 Task: Use Watercolor Short Effect in this video Movie B.mp4
Action: Mouse moved to (285, 32)
Screenshot: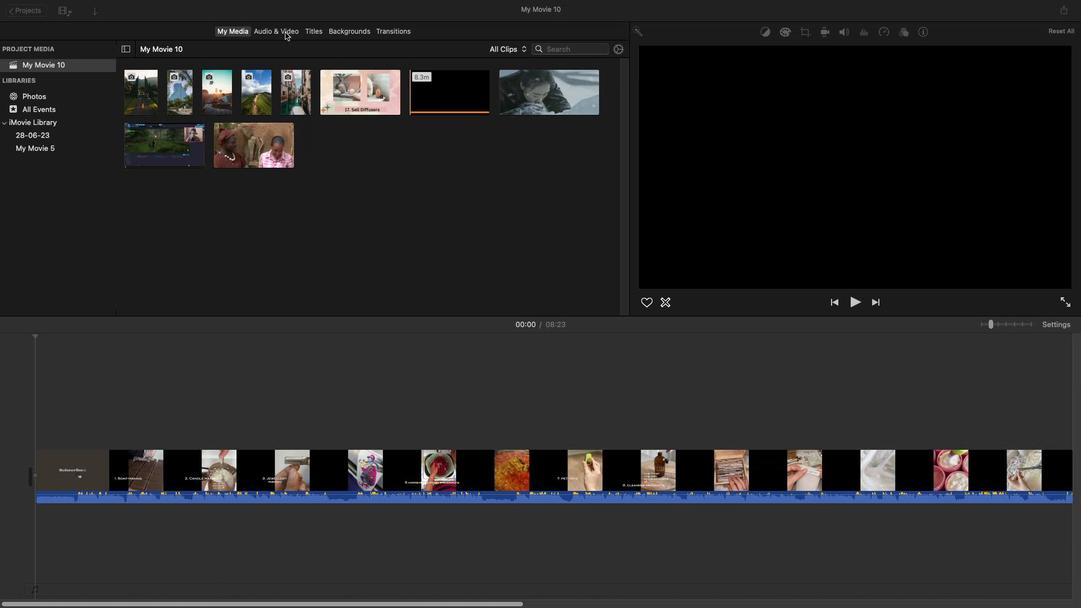 
Action: Mouse pressed left at (285, 32)
Screenshot: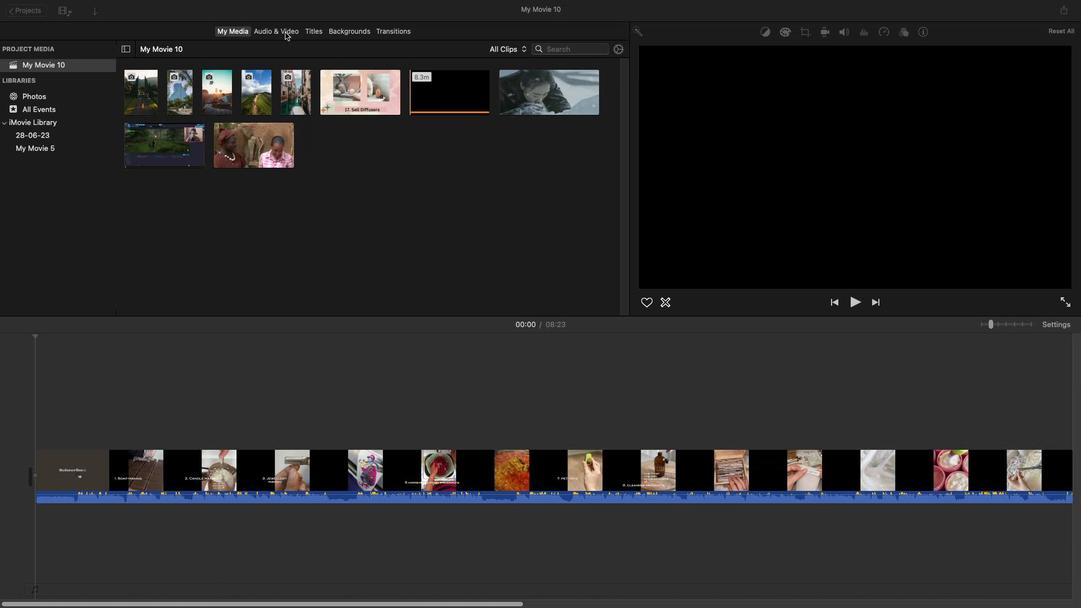 
Action: Mouse moved to (183, 245)
Screenshot: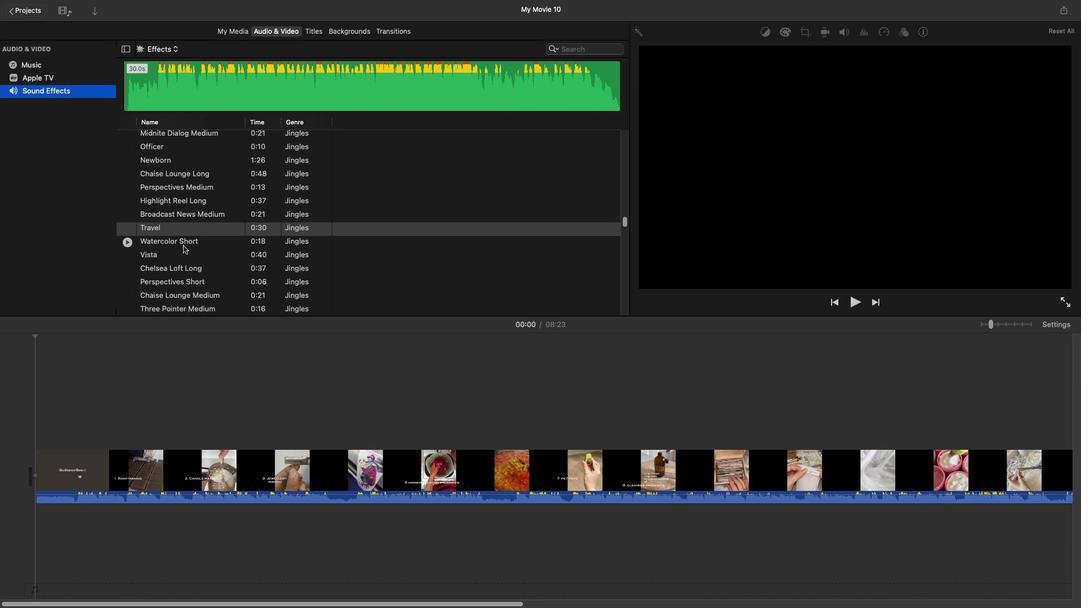 
Action: Mouse pressed left at (183, 245)
Screenshot: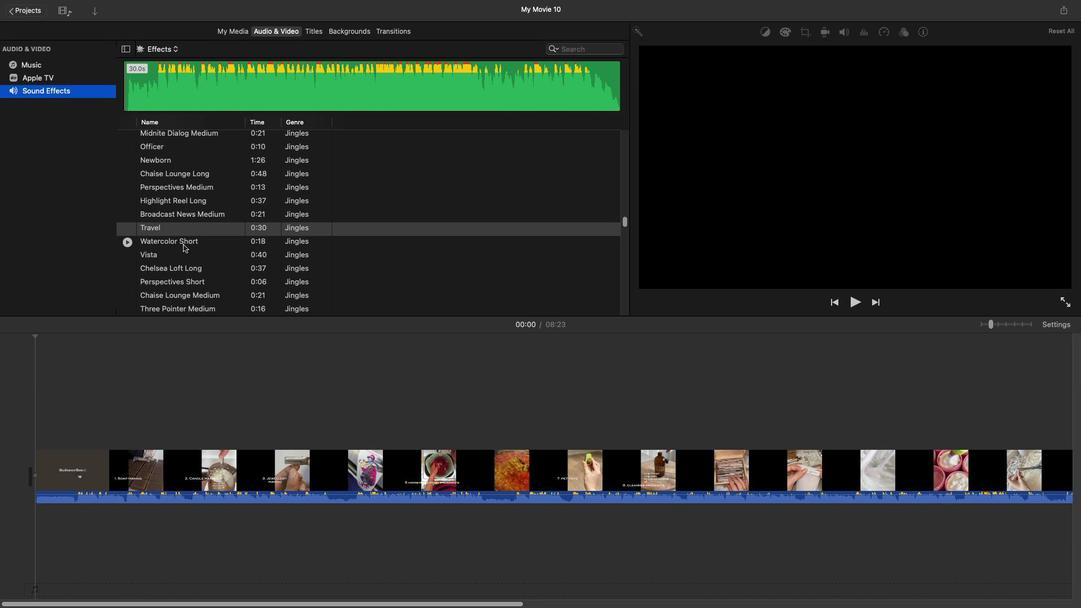 
Action: Mouse moved to (183, 245)
Screenshot: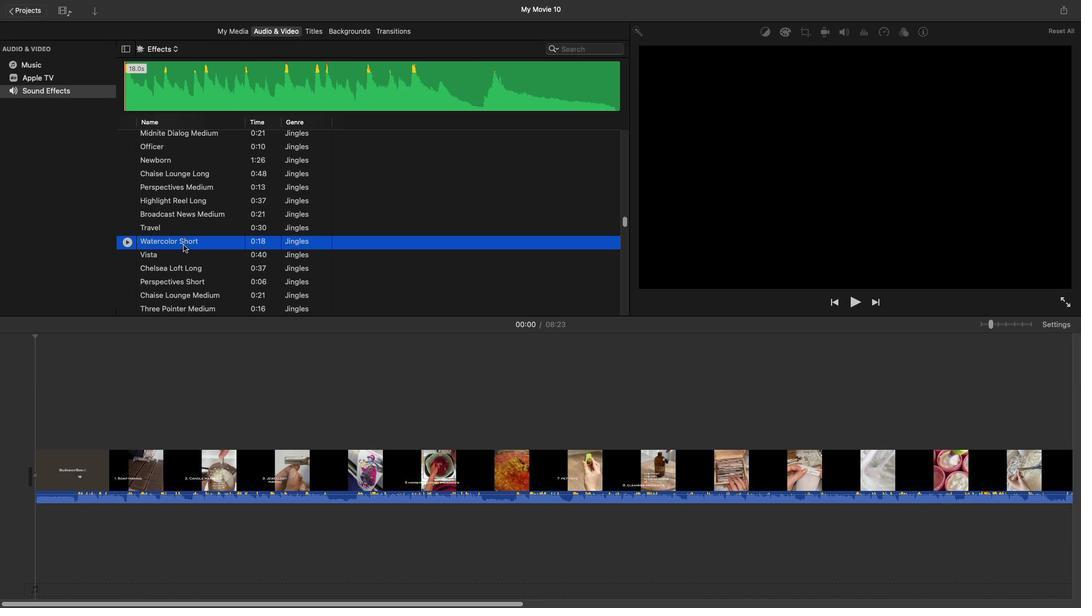 
Action: Mouse pressed left at (183, 245)
Screenshot: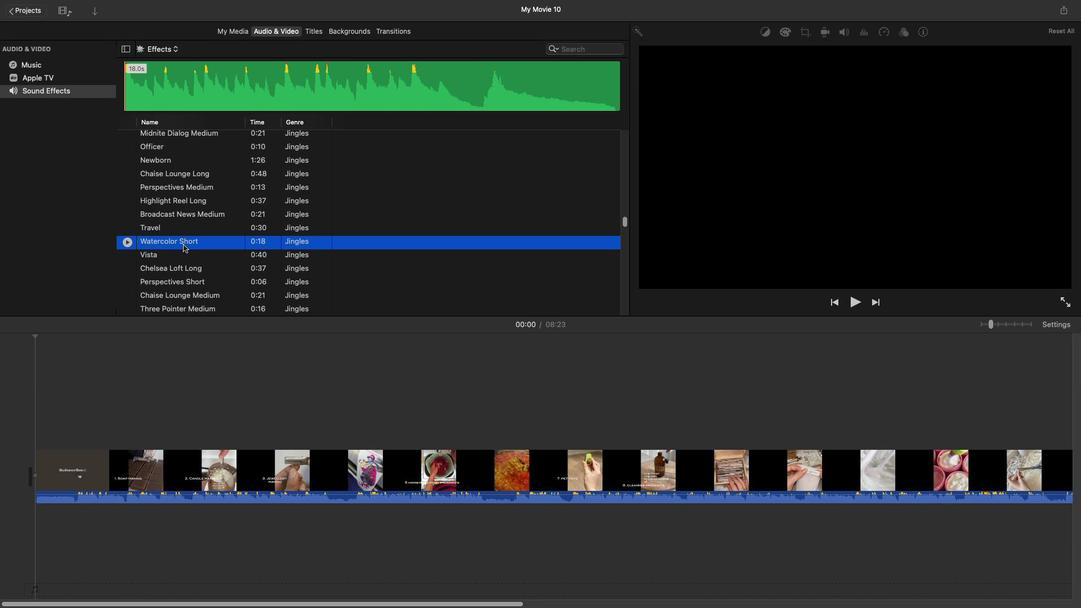 
Action: Mouse moved to (24, 527)
Screenshot: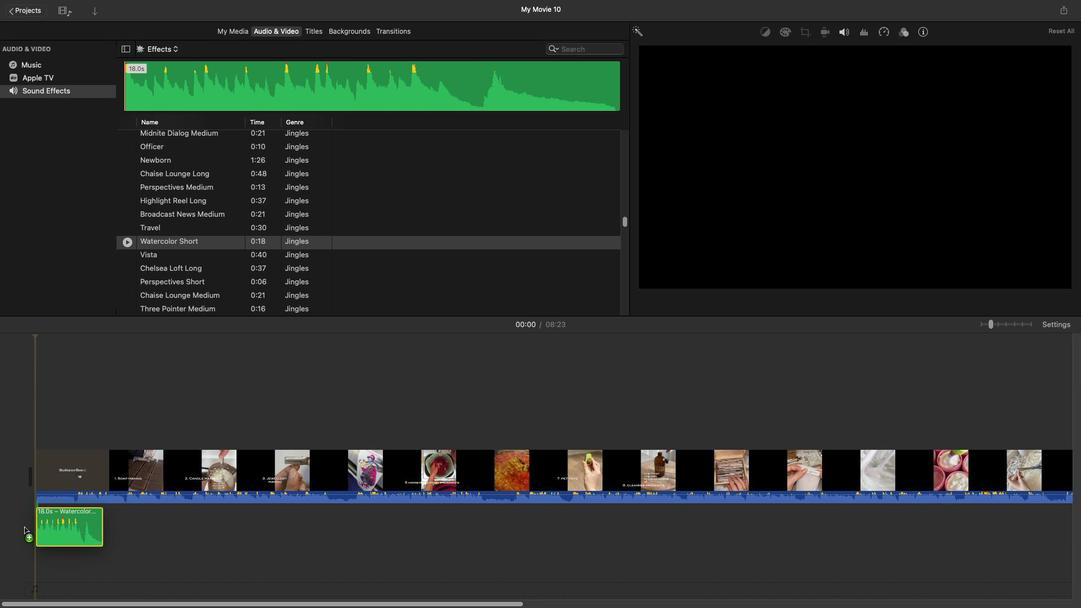 
